 Task: Sort the products in the category "Hummus" by unit price (low first).
Action: Mouse moved to (902, 304)
Screenshot: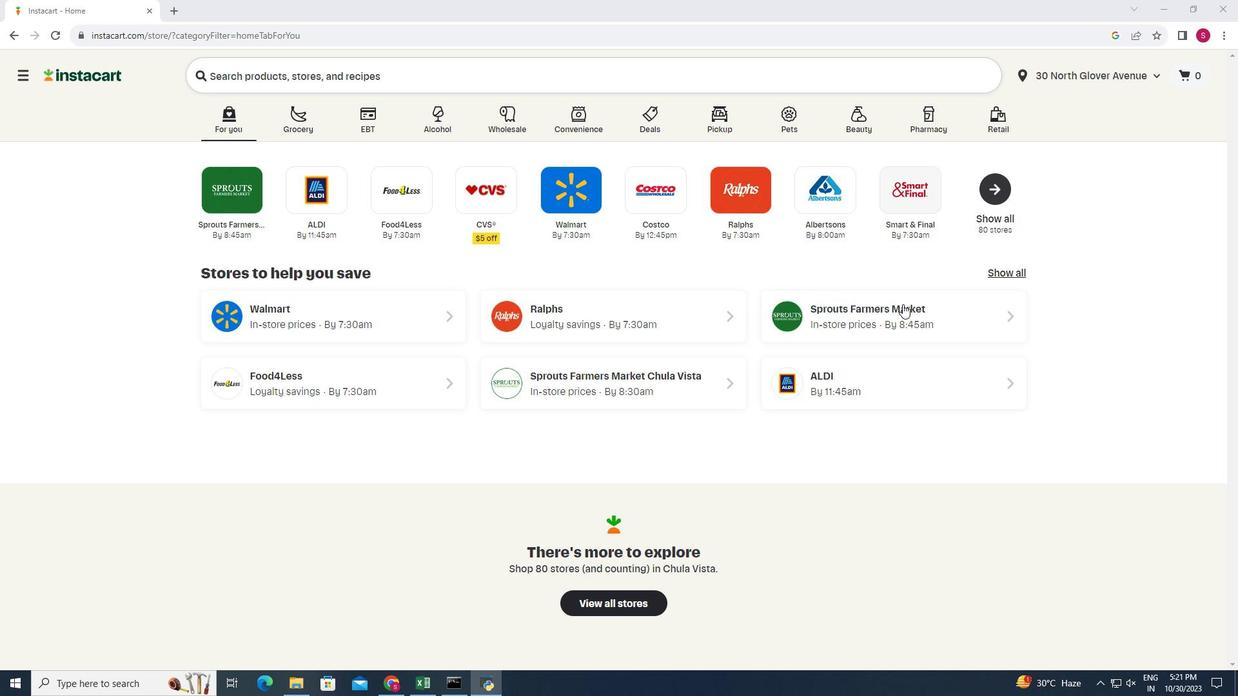 
Action: Mouse pressed left at (902, 304)
Screenshot: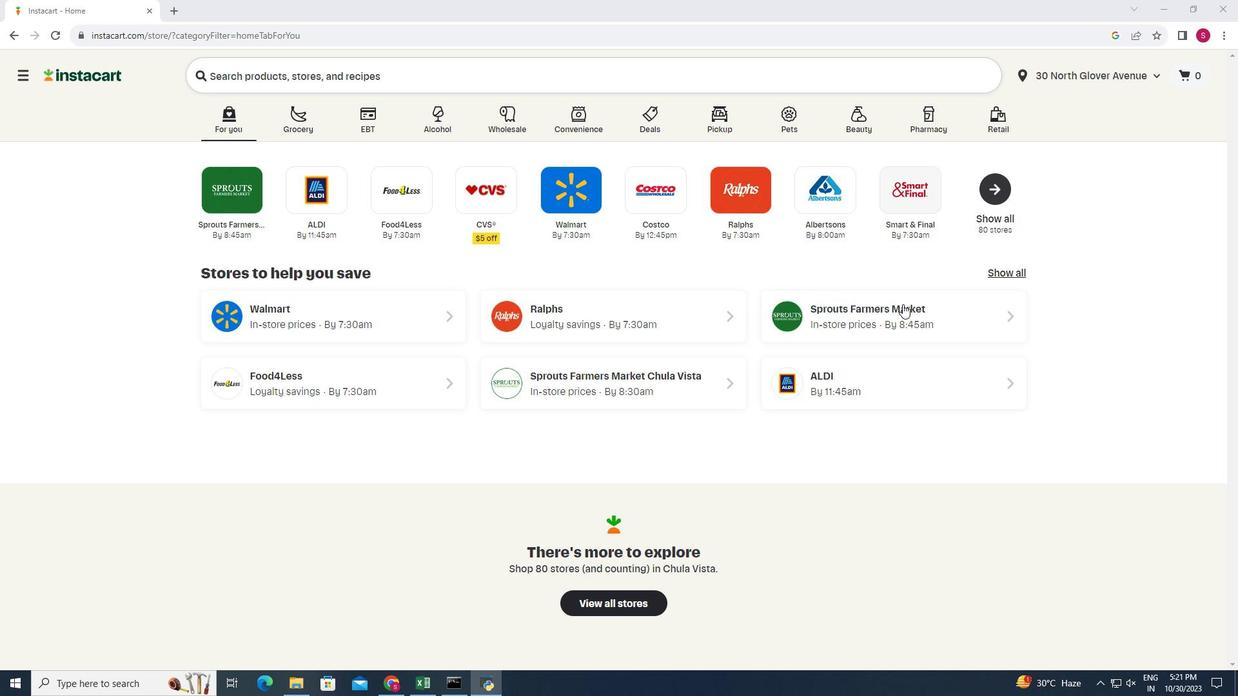 
Action: Mouse moved to (27, 567)
Screenshot: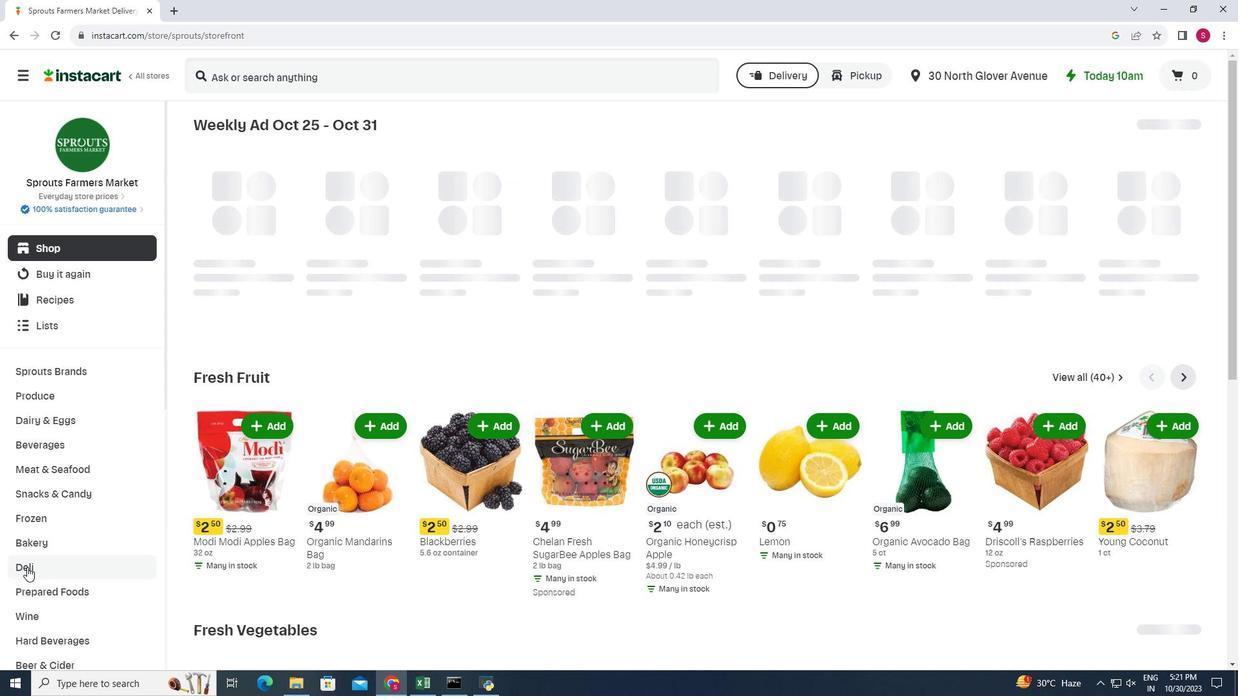 
Action: Mouse pressed left at (27, 567)
Screenshot: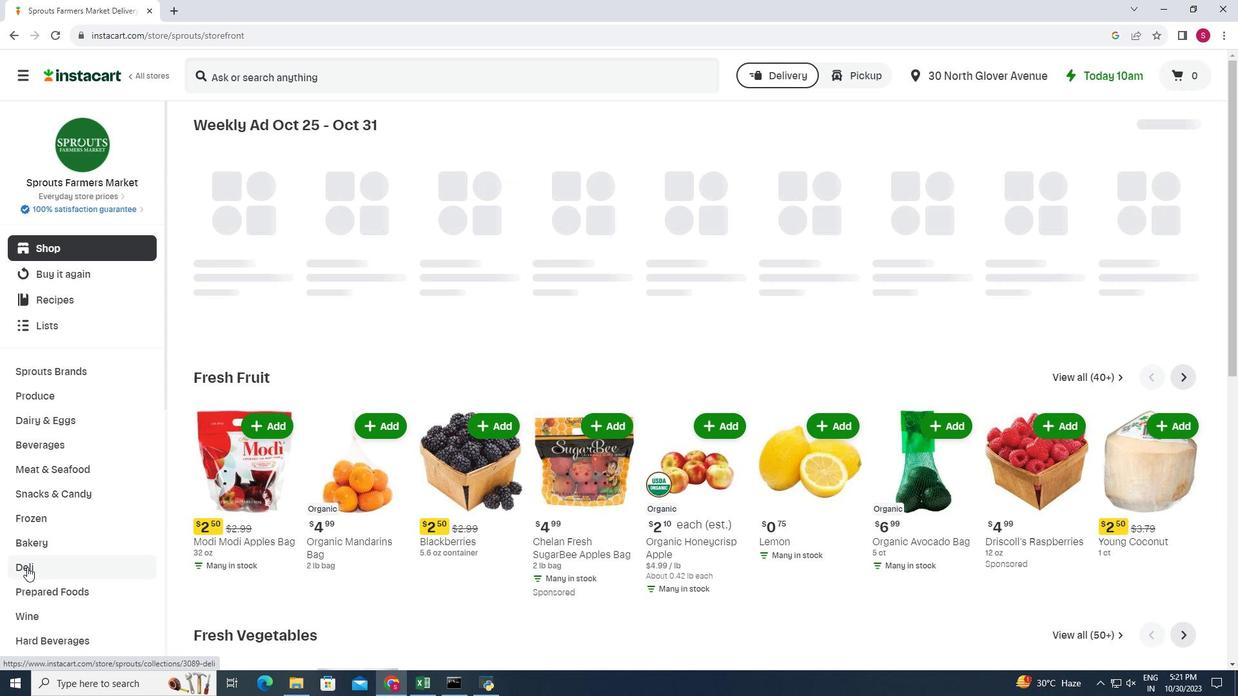 
Action: Mouse moved to (429, 158)
Screenshot: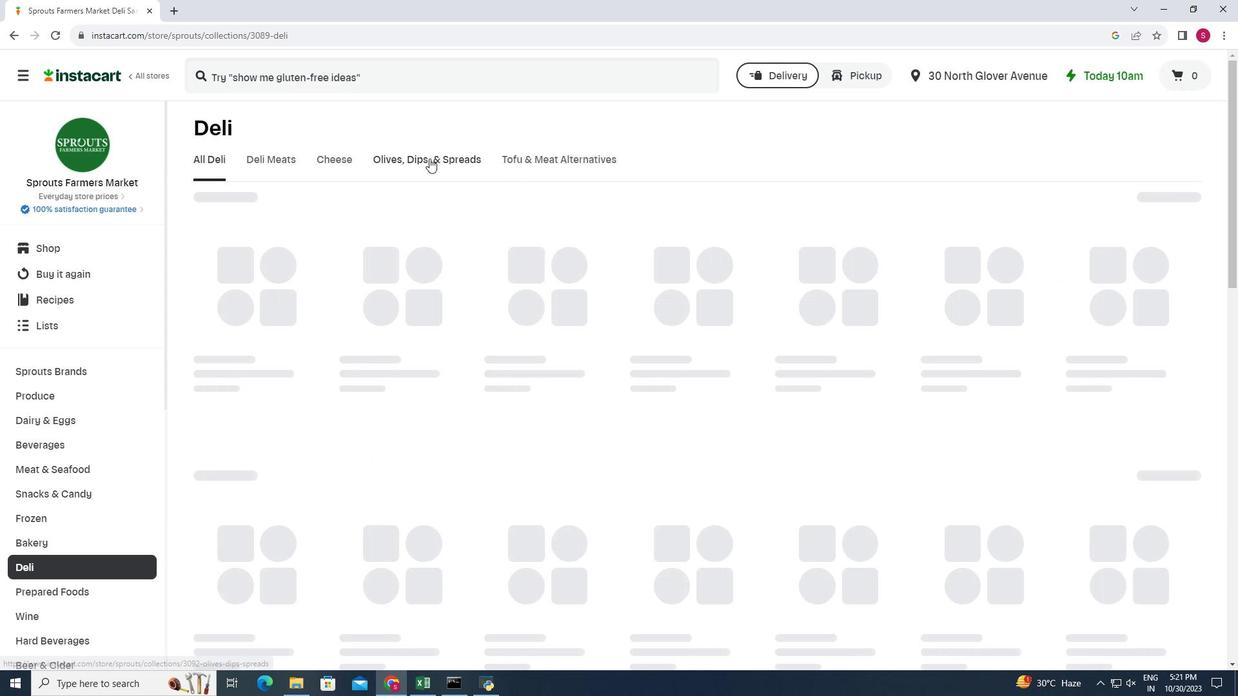 
Action: Mouse pressed left at (429, 158)
Screenshot: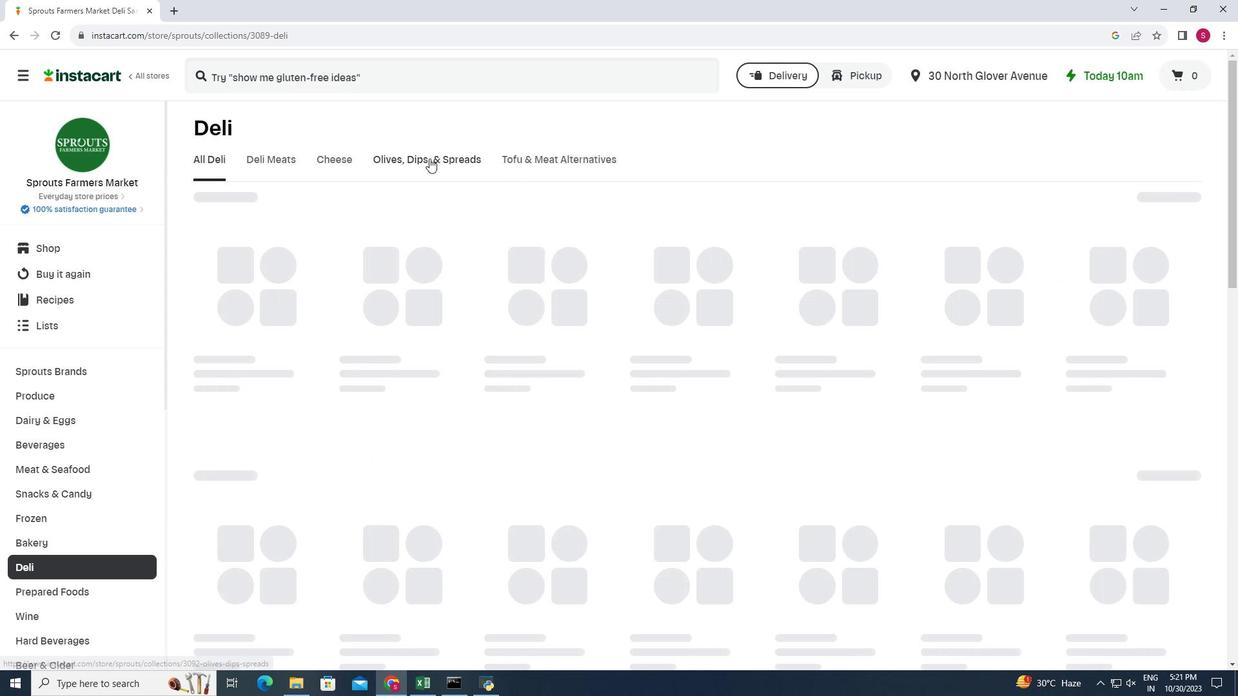 
Action: Mouse moved to (299, 222)
Screenshot: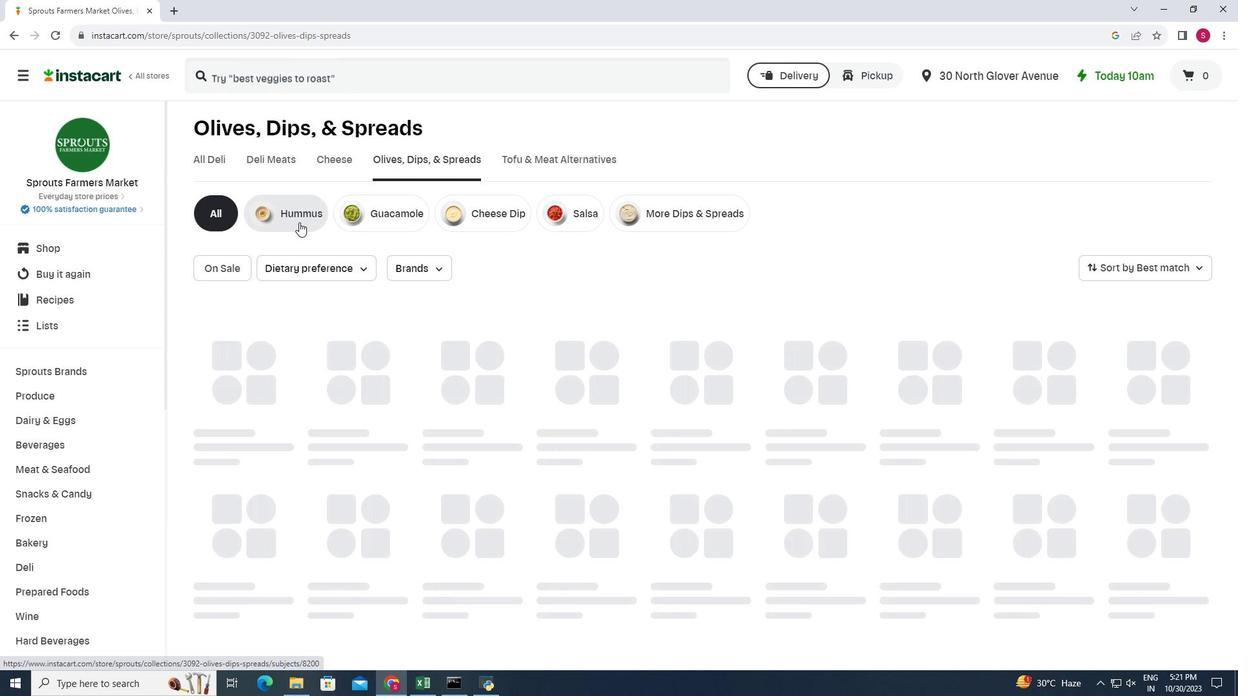 
Action: Mouse pressed left at (299, 222)
Screenshot: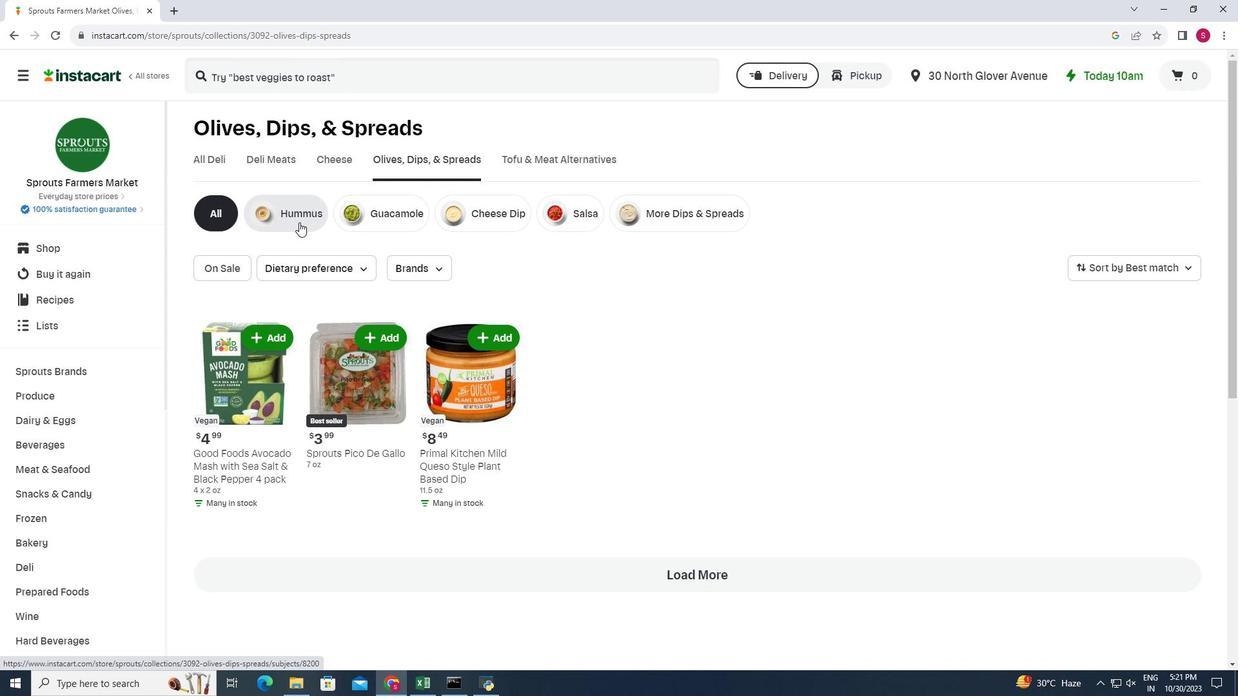 
Action: Mouse moved to (1174, 260)
Screenshot: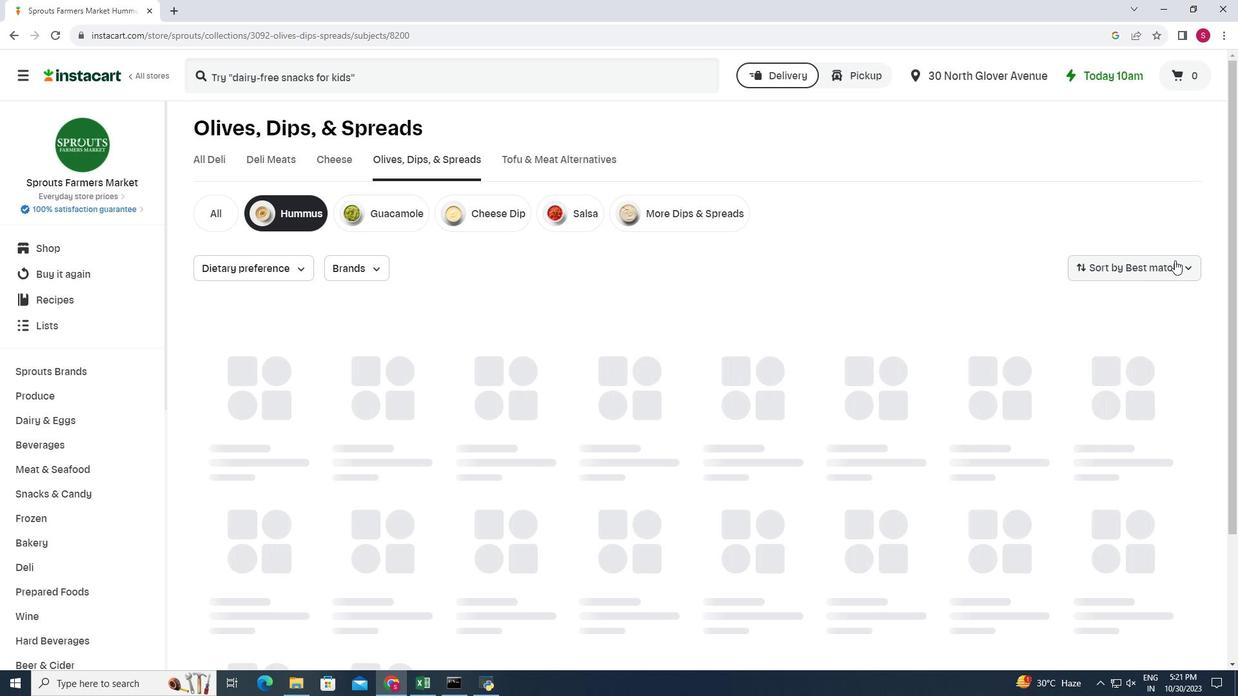 
Action: Mouse pressed left at (1174, 260)
Screenshot: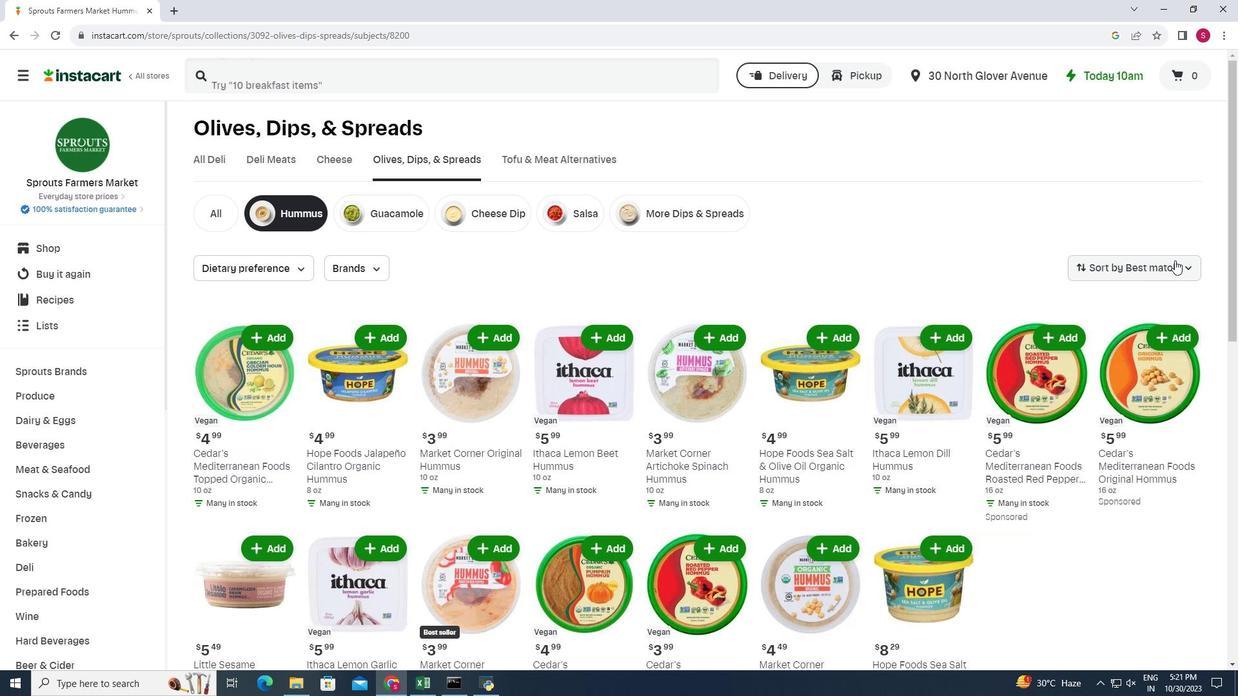 
Action: Mouse moved to (1172, 270)
Screenshot: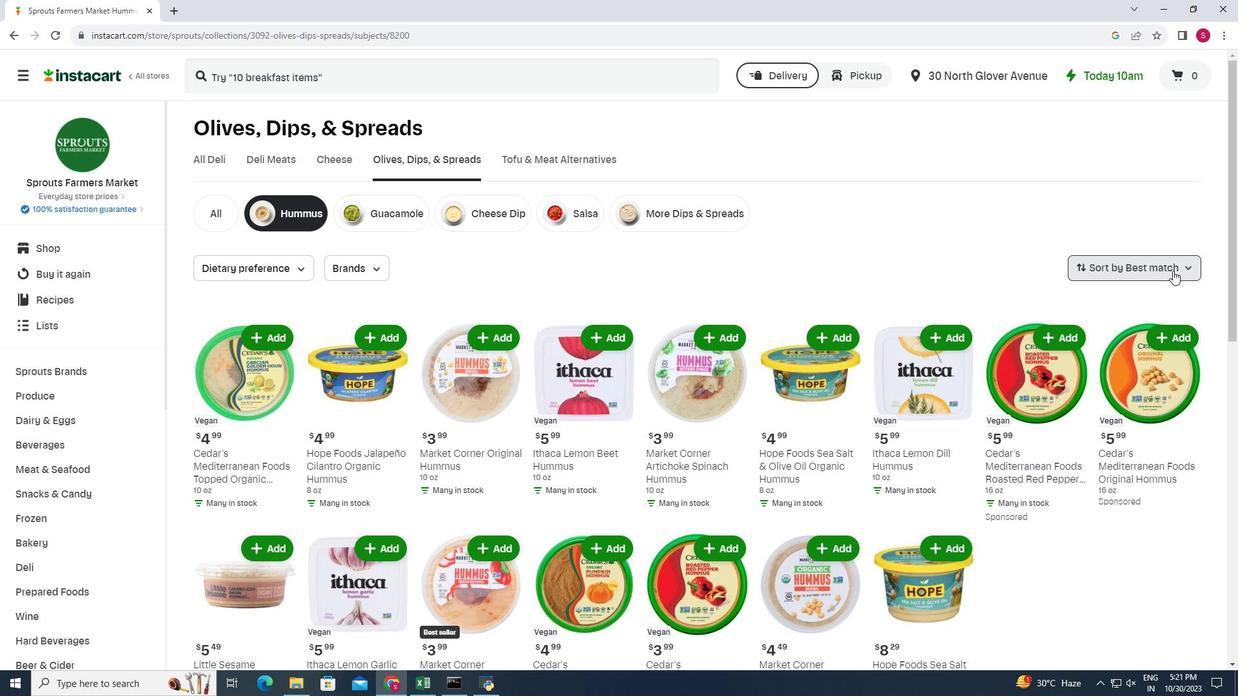 
Action: Mouse pressed left at (1172, 270)
Screenshot: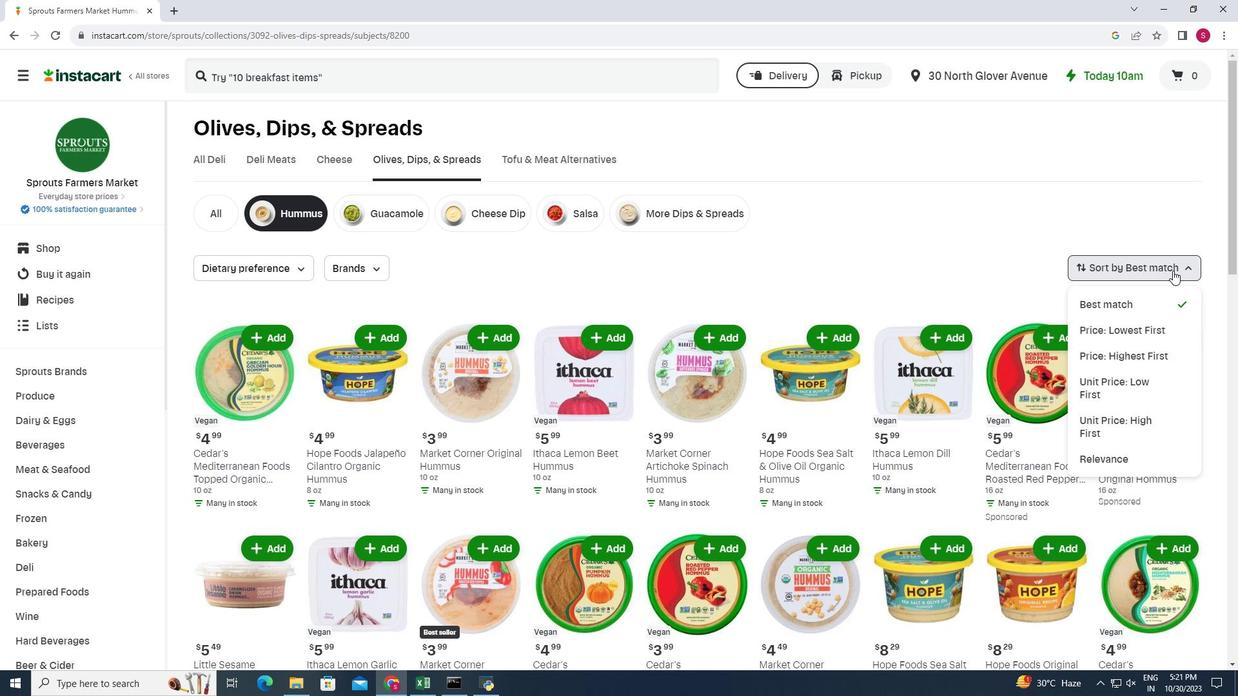 
Action: Mouse pressed left at (1172, 270)
Screenshot: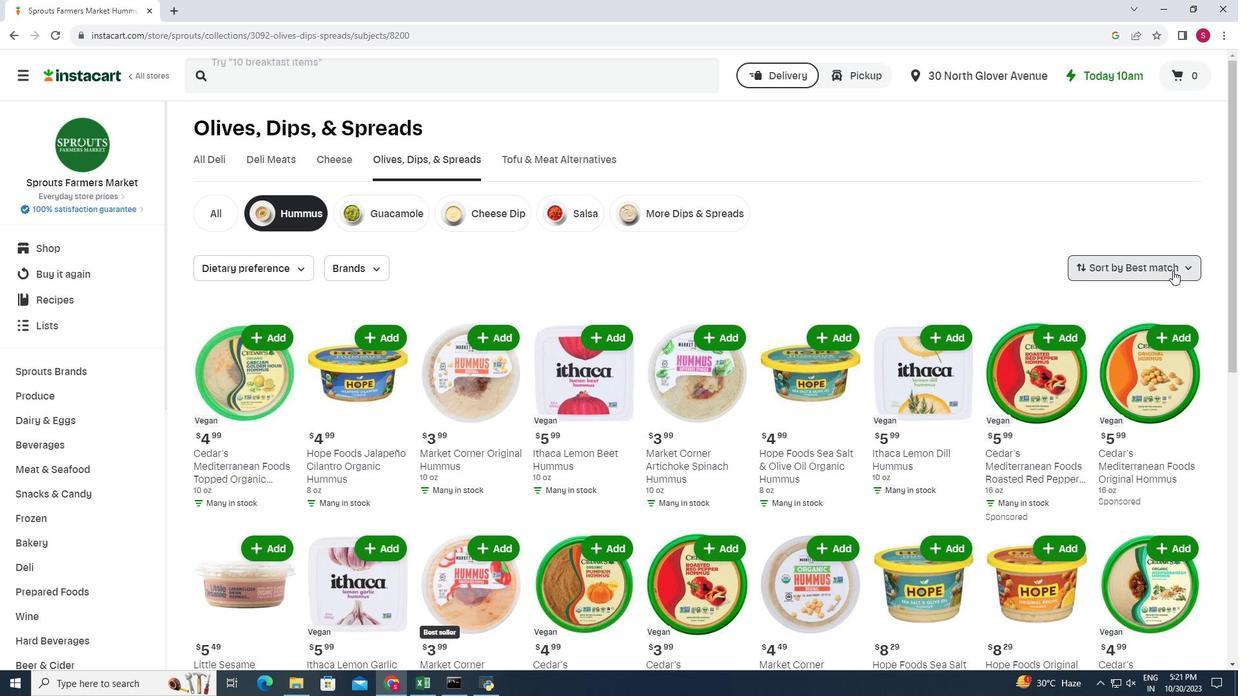 
Action: Mouse moved to (1143, 386)
Screenshot: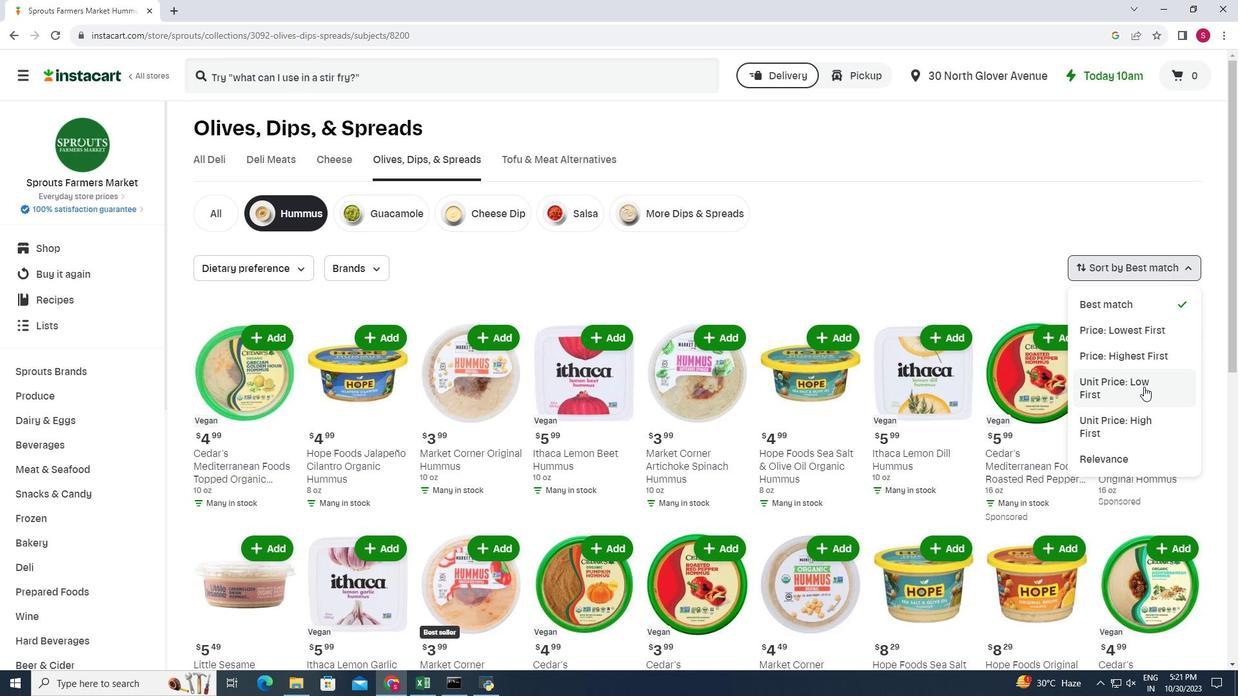
Action: Mouse pressed left at (1143, 386)
Screenshot: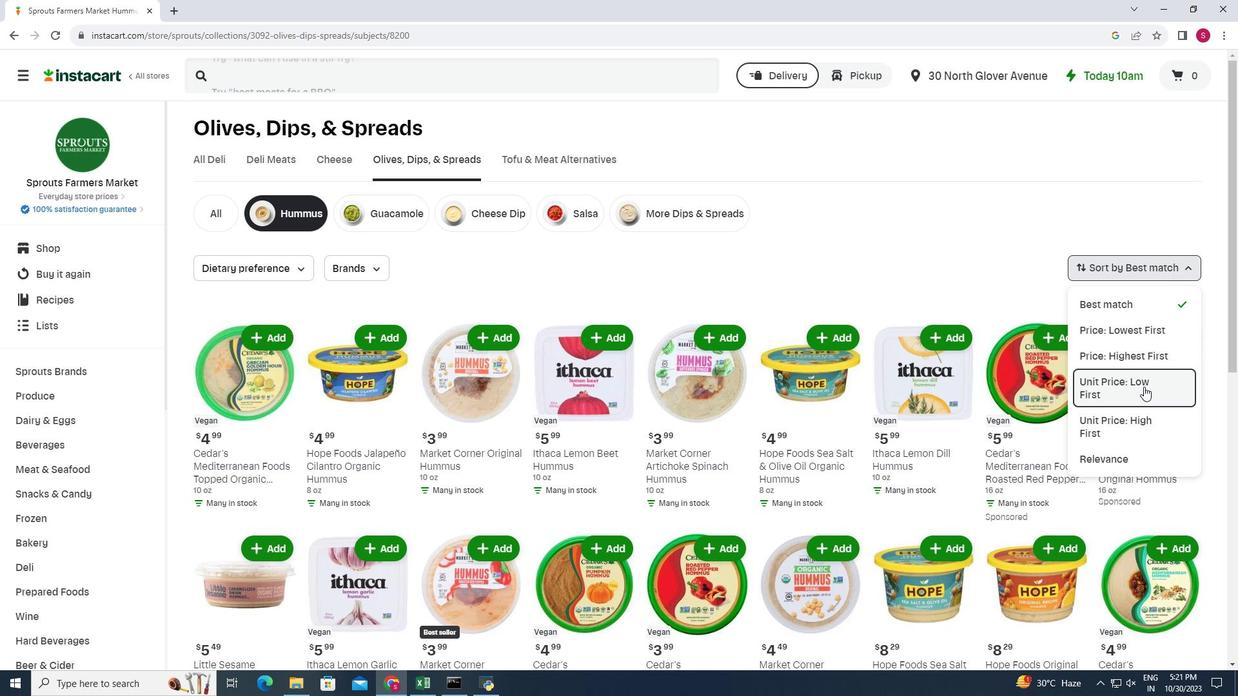 
Action: Mouse moved to (812, 310)
Screenshot: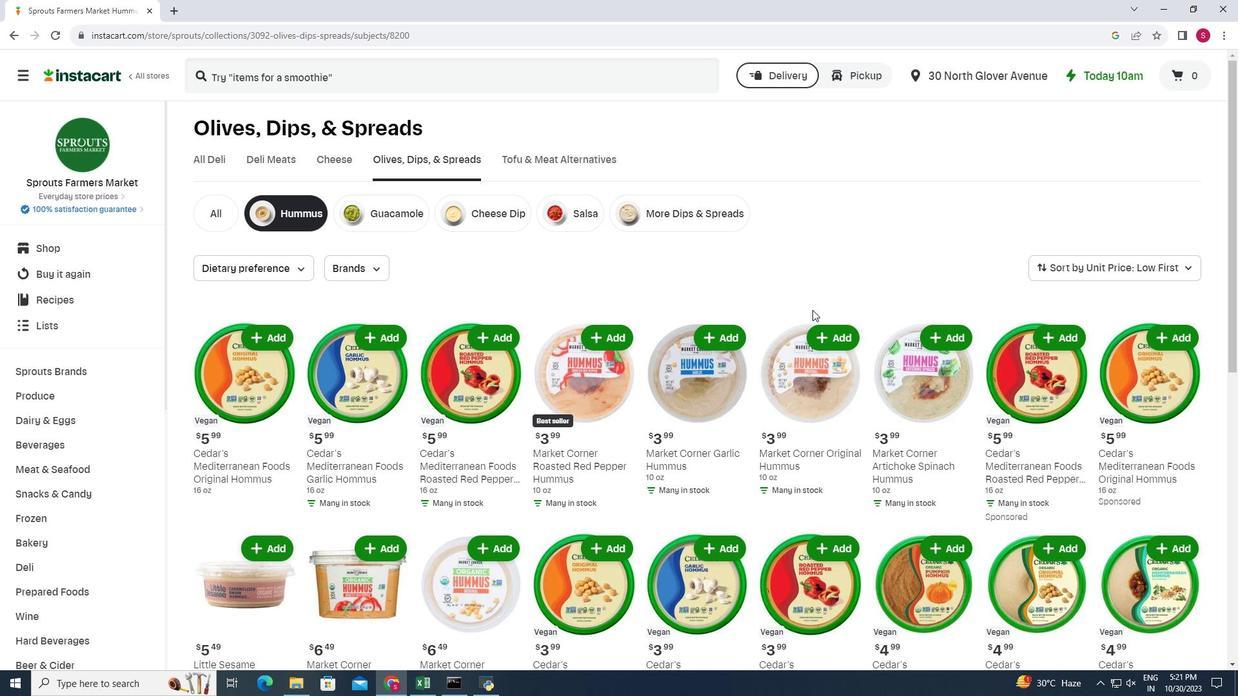 
Action: Mouse scrolled (812, 309) with delta (0, 0)
Screenshot: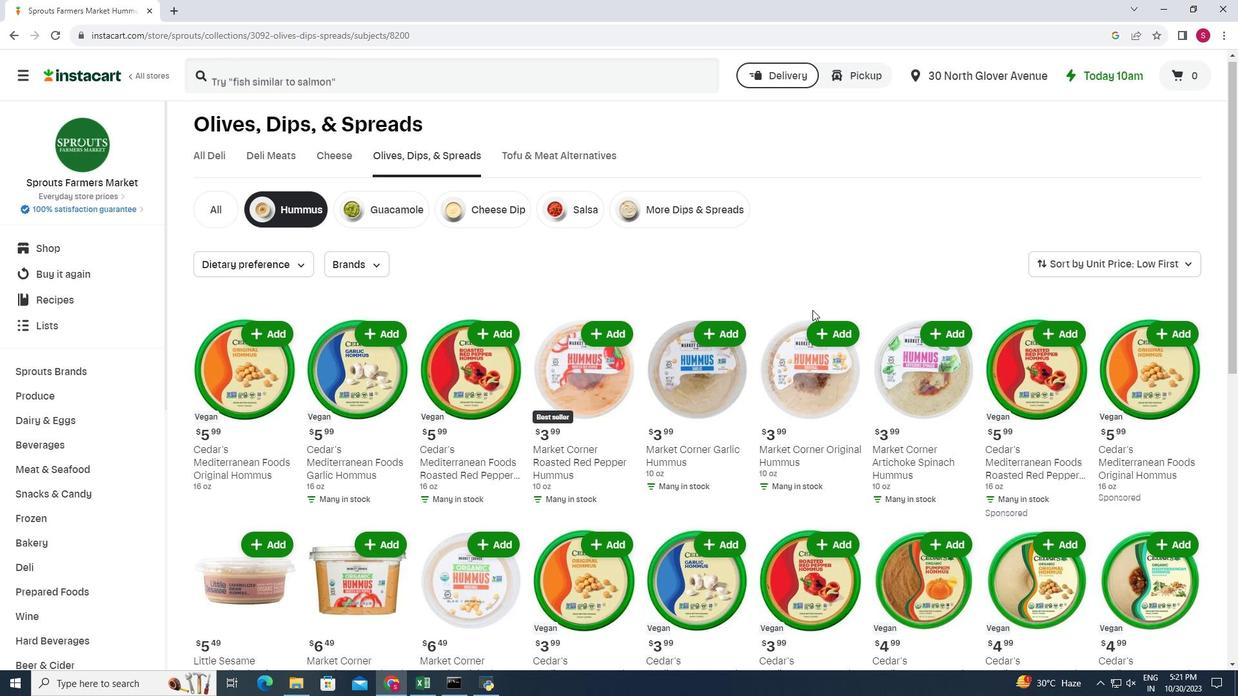 
Action: Mouse scrolled (812, 309) with delta (0, 0)
Screenshot: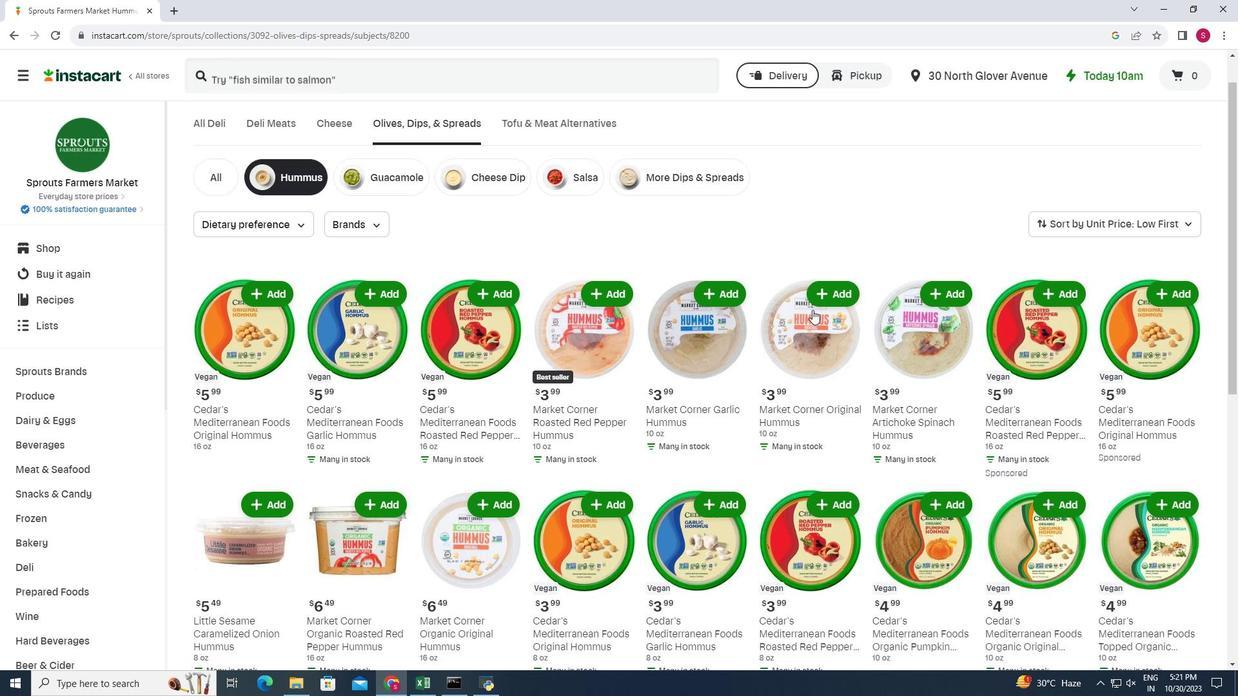 
Action: Mouse scrolled (812, 309) with delta (0, 0)
Screenshot: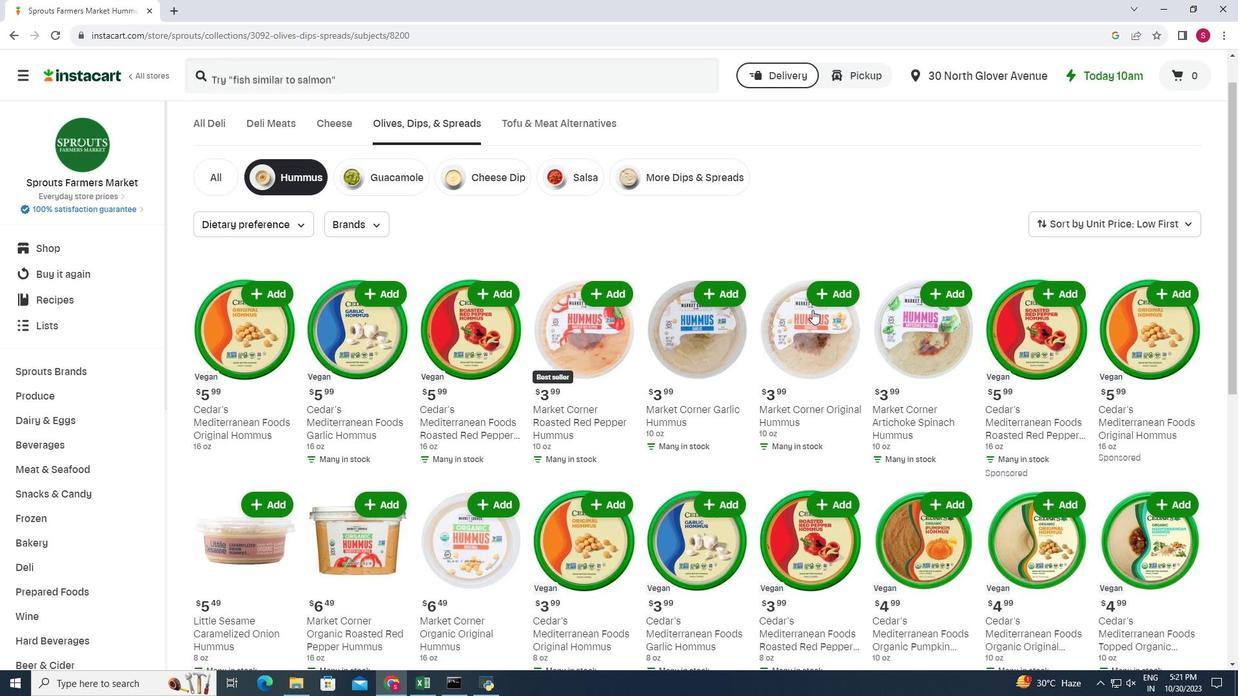 
Action: Mouse scrolled (812, 309) with delta (0, 0)
Screenshot: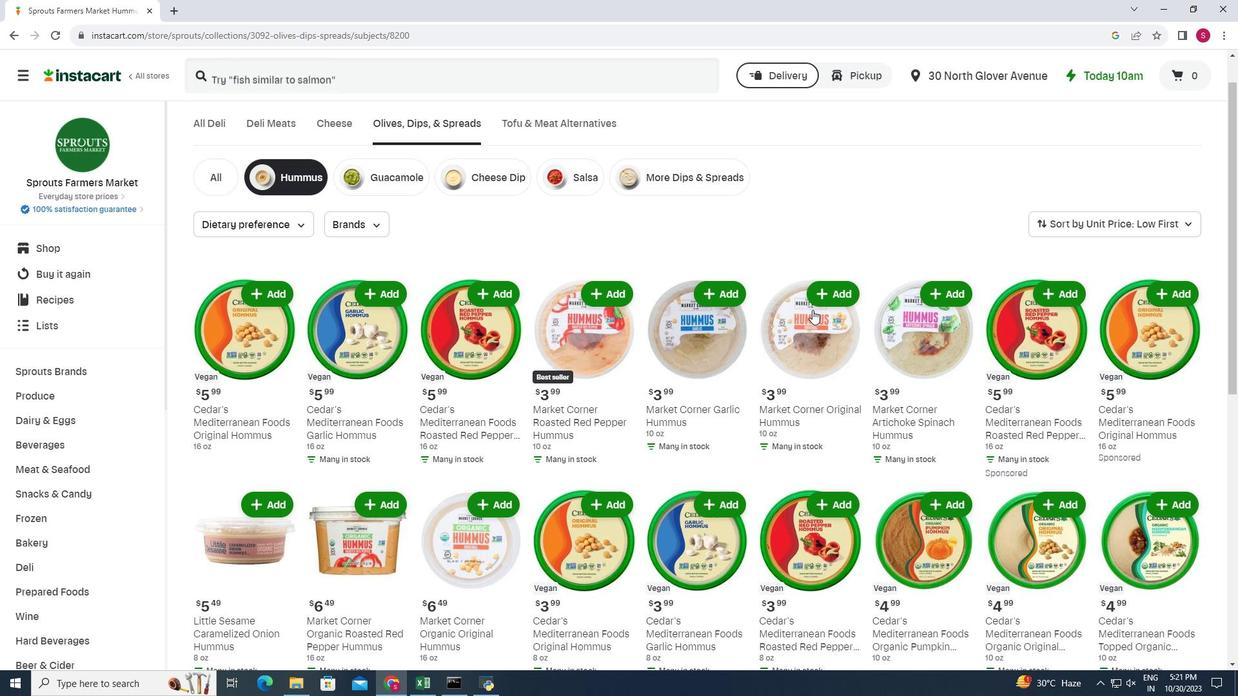 
Action: Mouse scrolled (812, 309) with delta (0, 0)
Screenshot: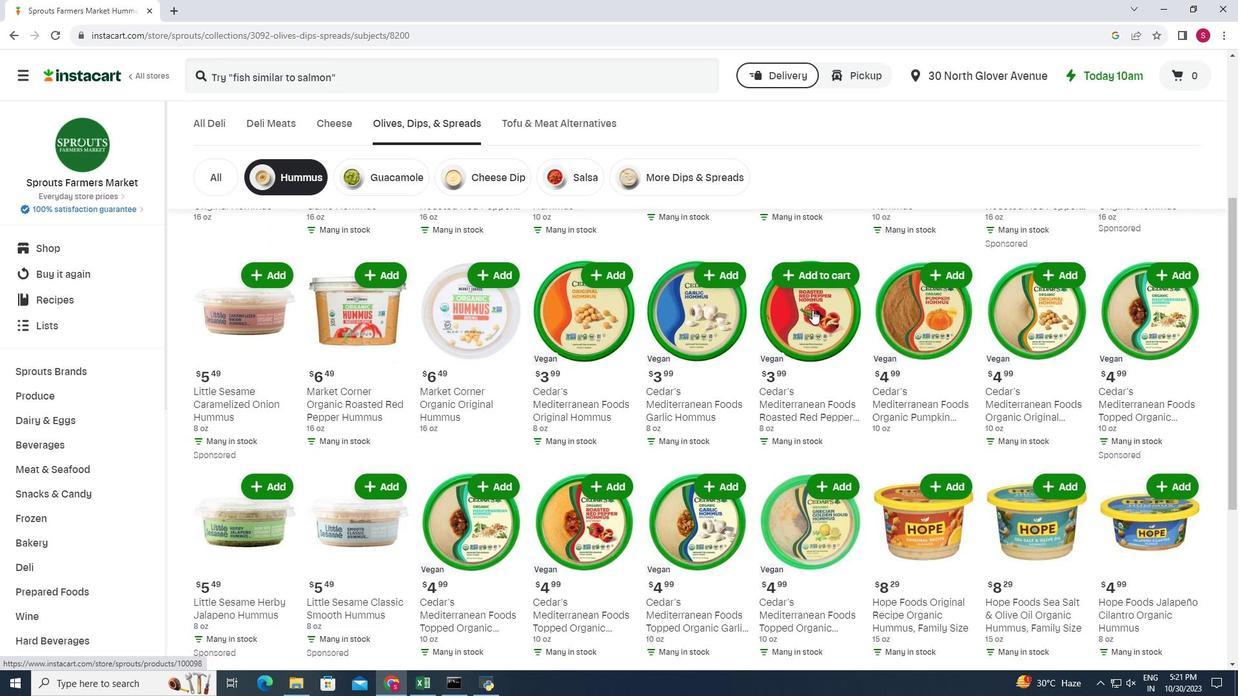 
Action: Mouse scrolled (812, 309) with delta (0, 0)
Screenshot: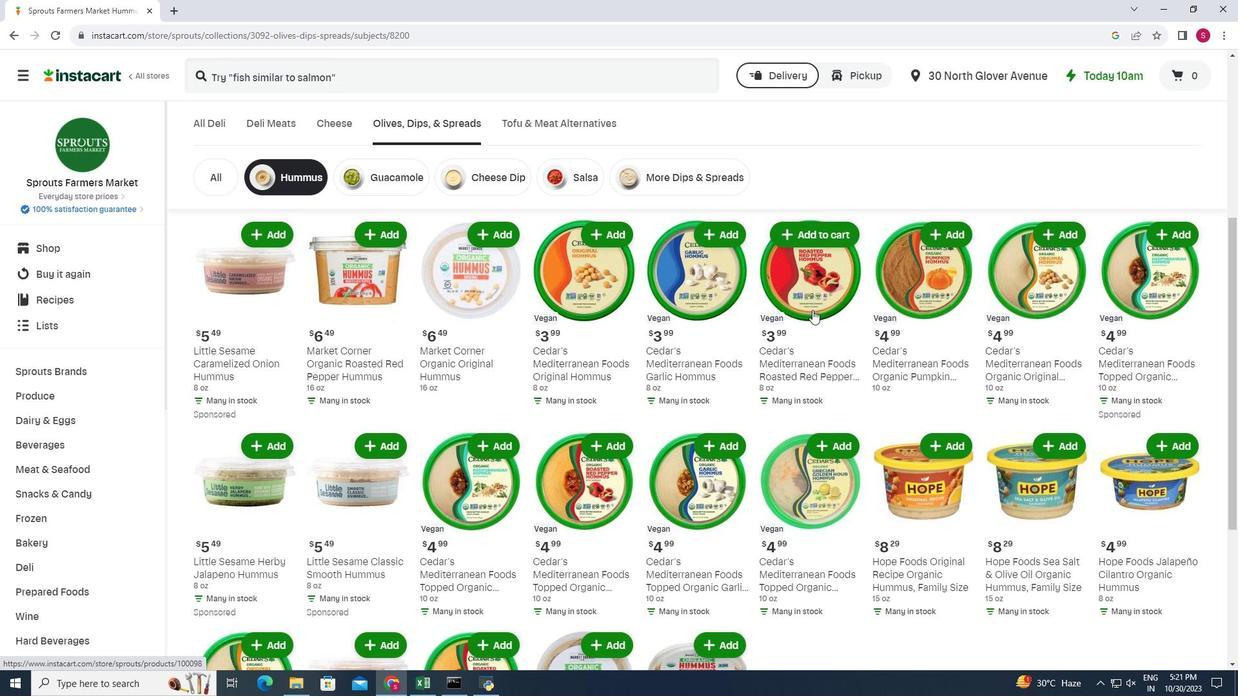 
Action: Mouse scrolled (812, 309) with delta (0, 0)
Screenshot: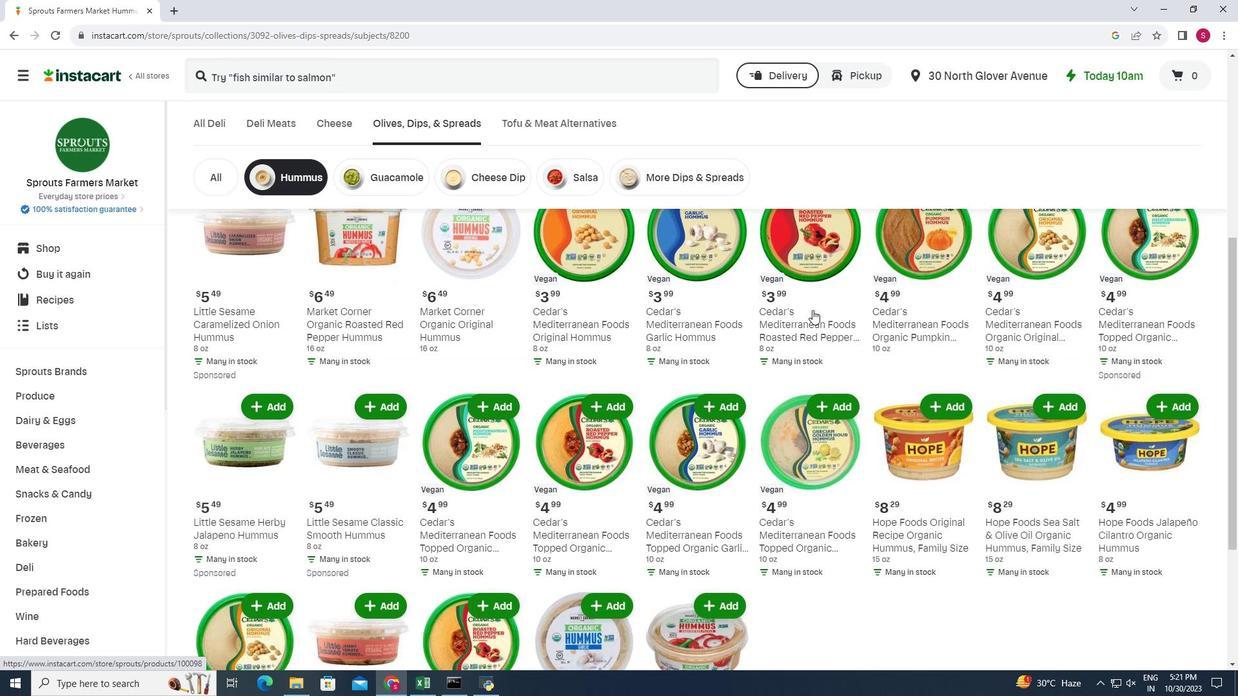 
Action: Mouse scrolled (812, 309) with delta (0, 0)
Screenshot: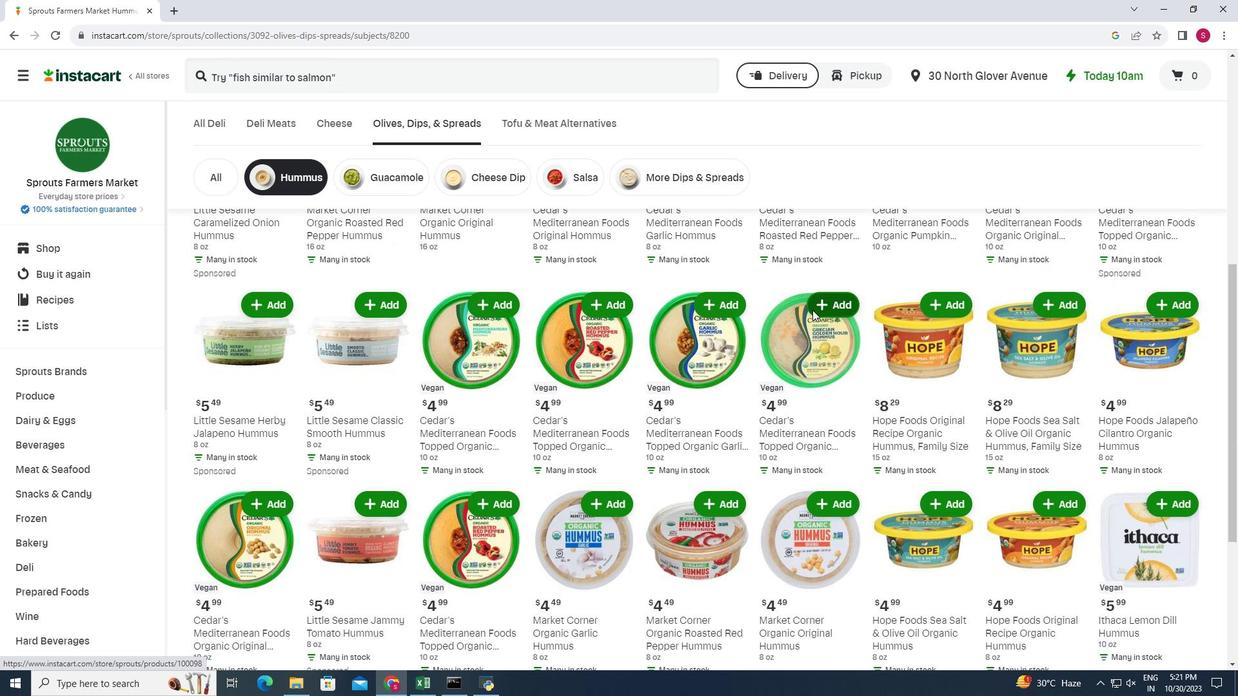 
Action: Mouse scrolled (812, 309) with delta (0, 0)
Screenshot: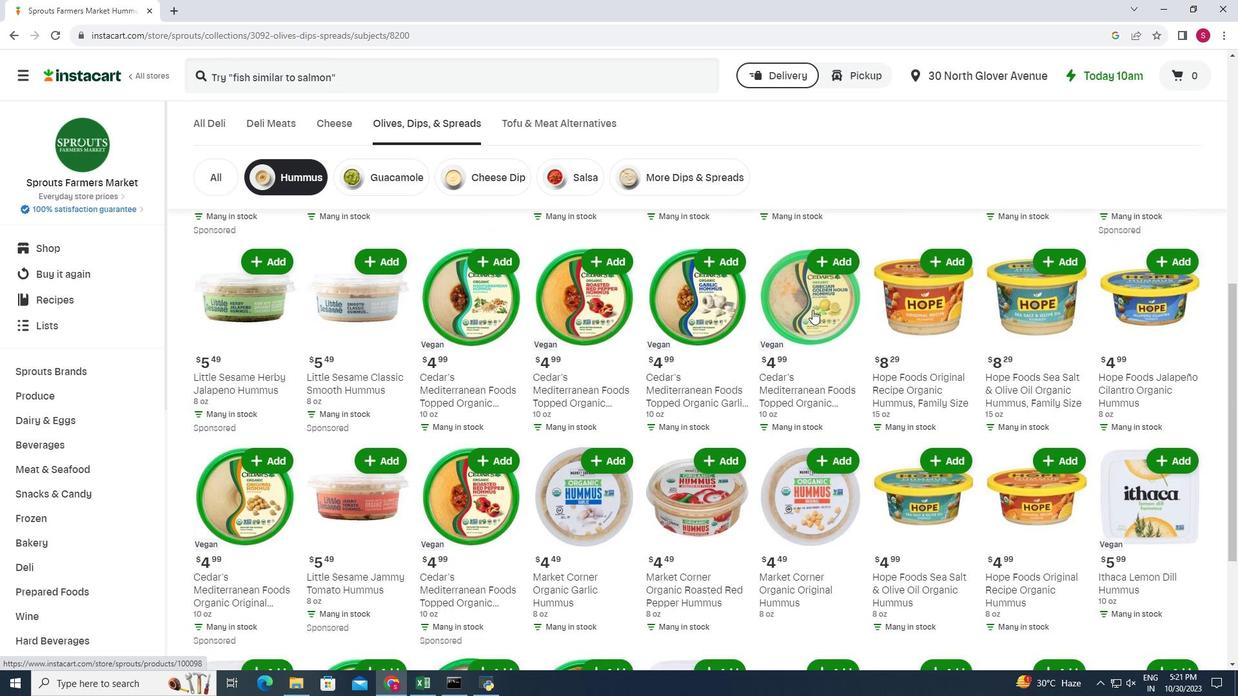 
Action: Mouse scrolled (812, 309) with delta (0, 0)
Screenshot: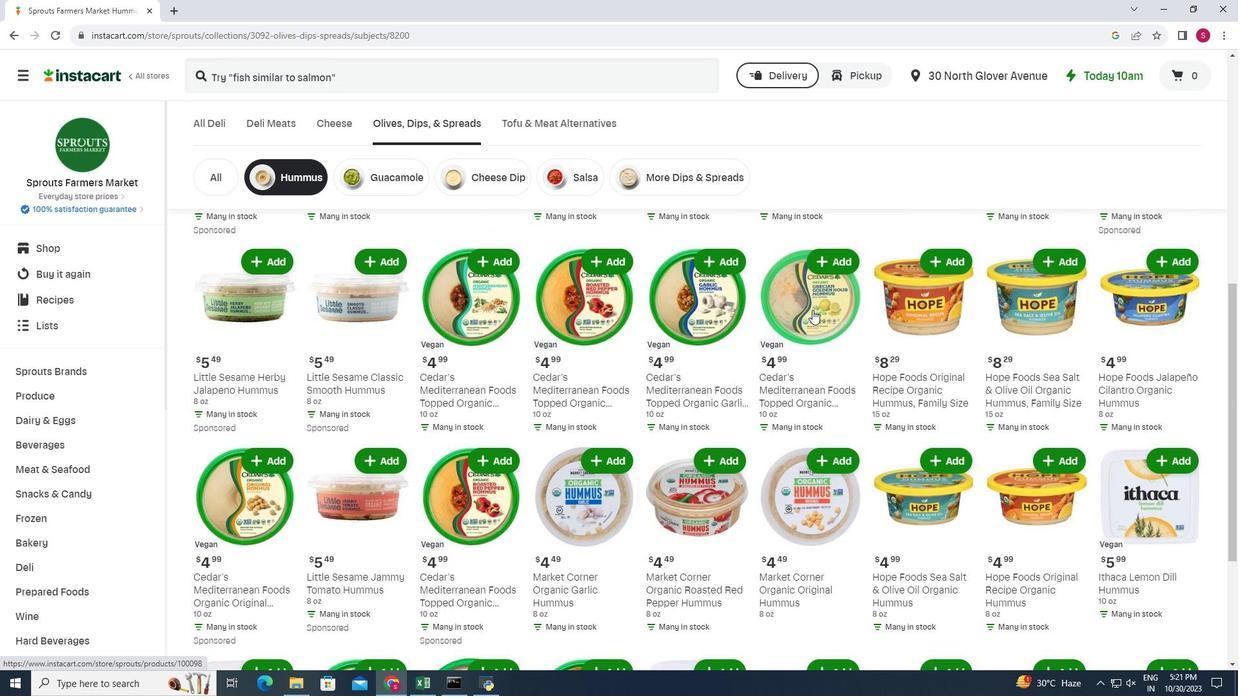 
Action: Mouse scrolled (812, 309) with delta (0, 0)
Screenshot: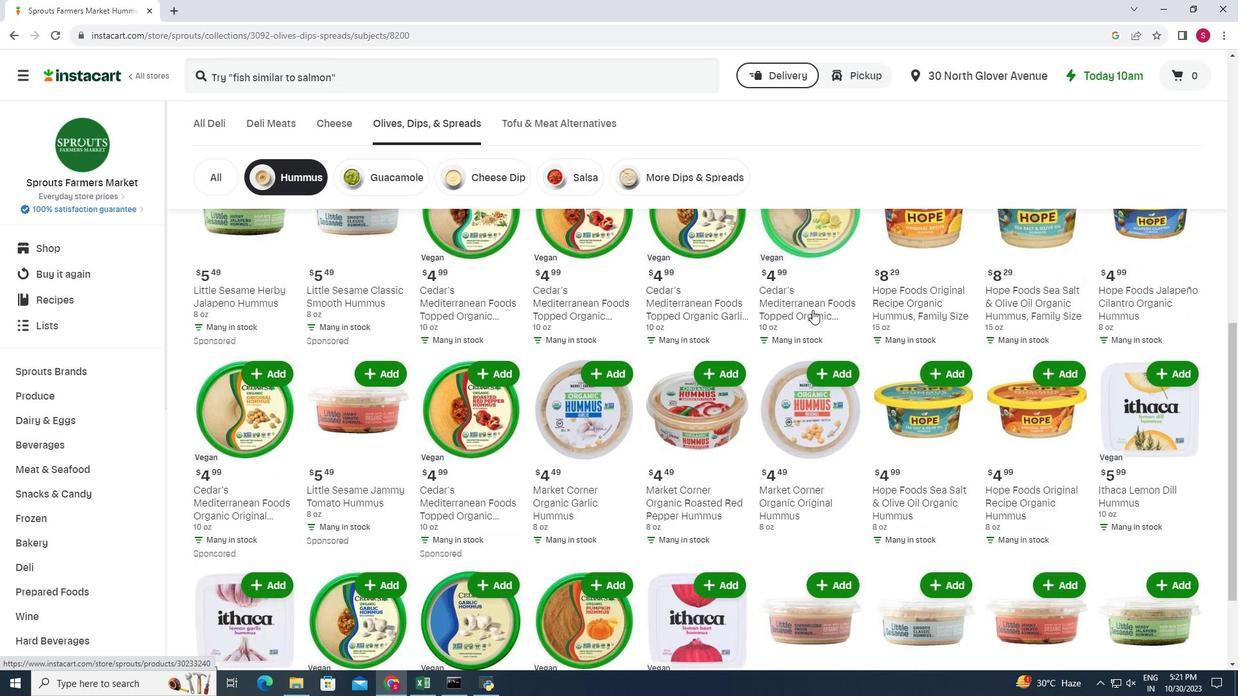 
Action: Mouse scrolled (812, 309) with delta (0, 0)
Screenshot: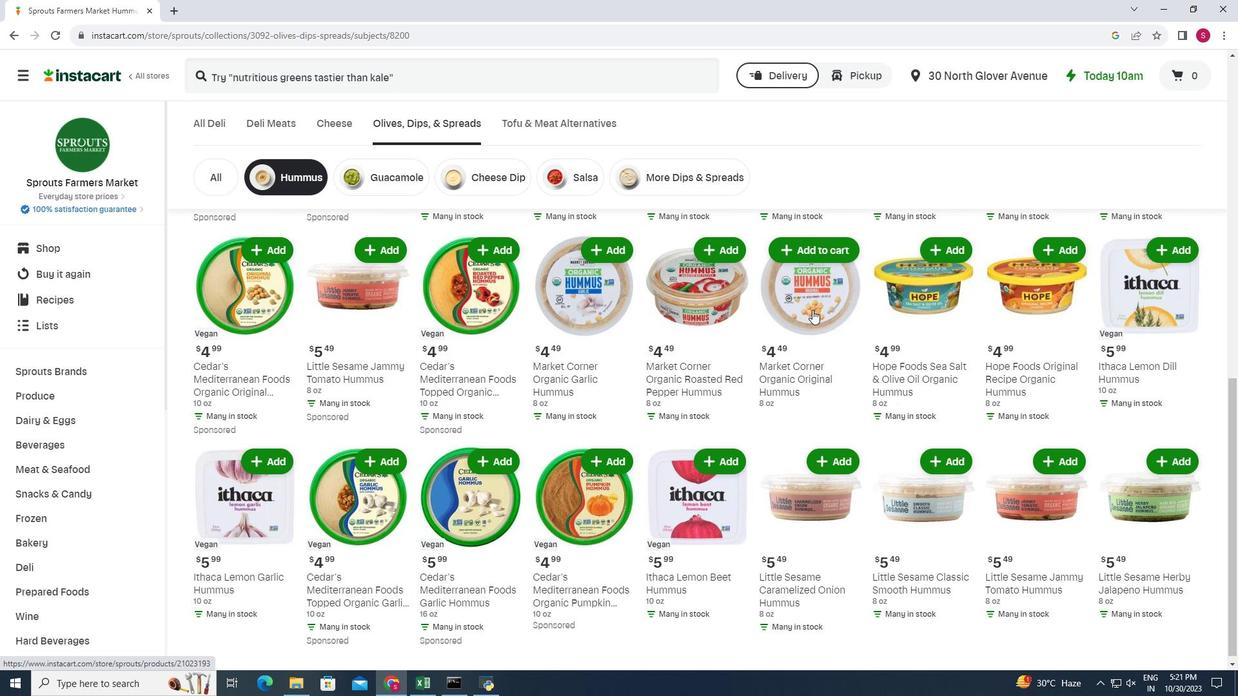 
Action: Mouse scrolled (812, 309) with delta (0, 0)
Screenshot: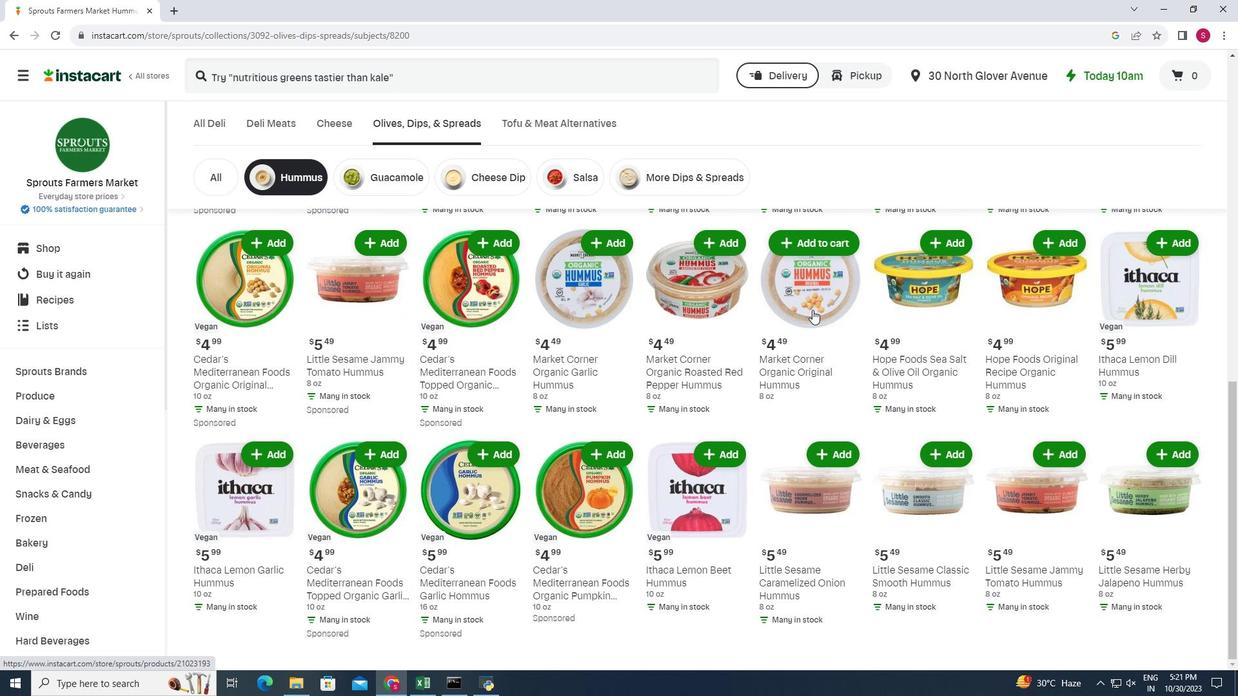
Action: Mouse scrolled (812, 309) with delta (0, 0)
Screenshot: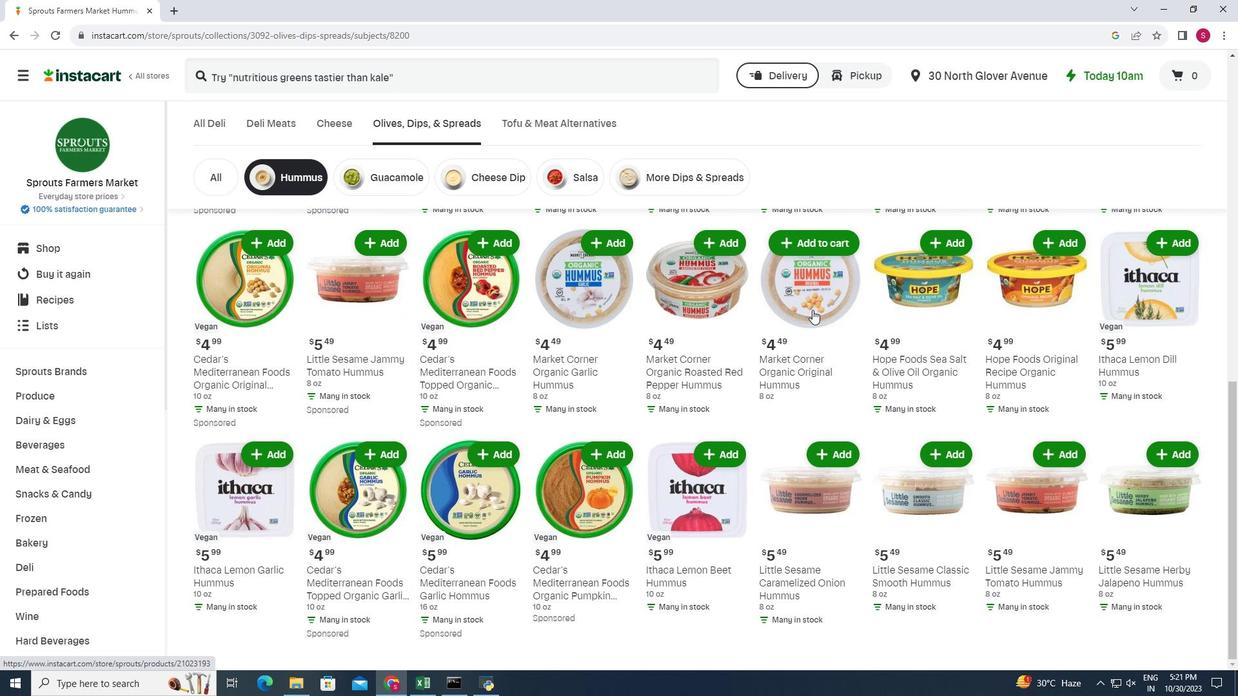 
